 Task: Add the task  Improve loading speed of the app to the section Code Quality Sprint in the project TrimLine and add a Due Date to the respective task as 2023/12/12.
Action: Mouse moved to (48, 331)
Screenshot: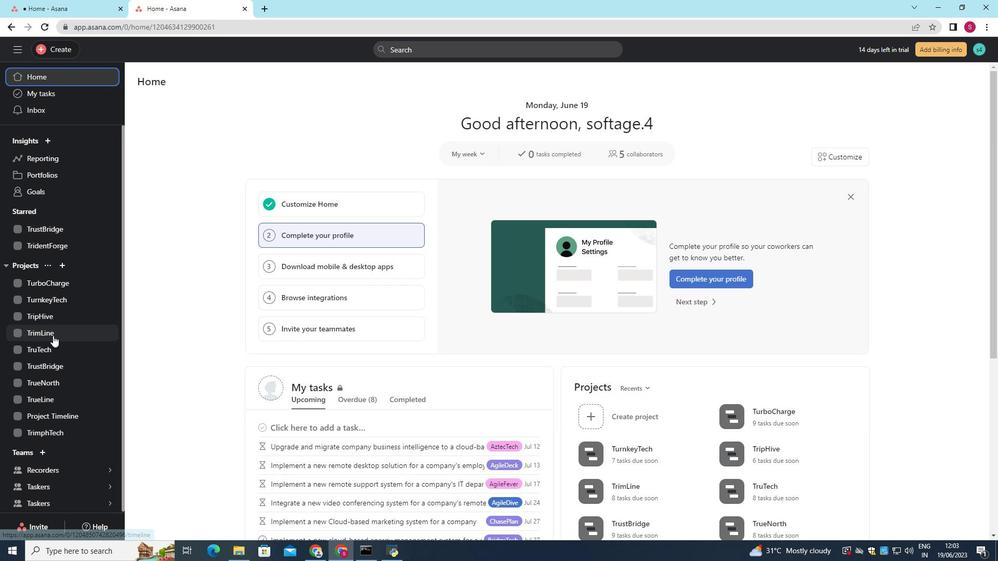 
Action: Mouse pressed left at (48, 331)
Screenshot: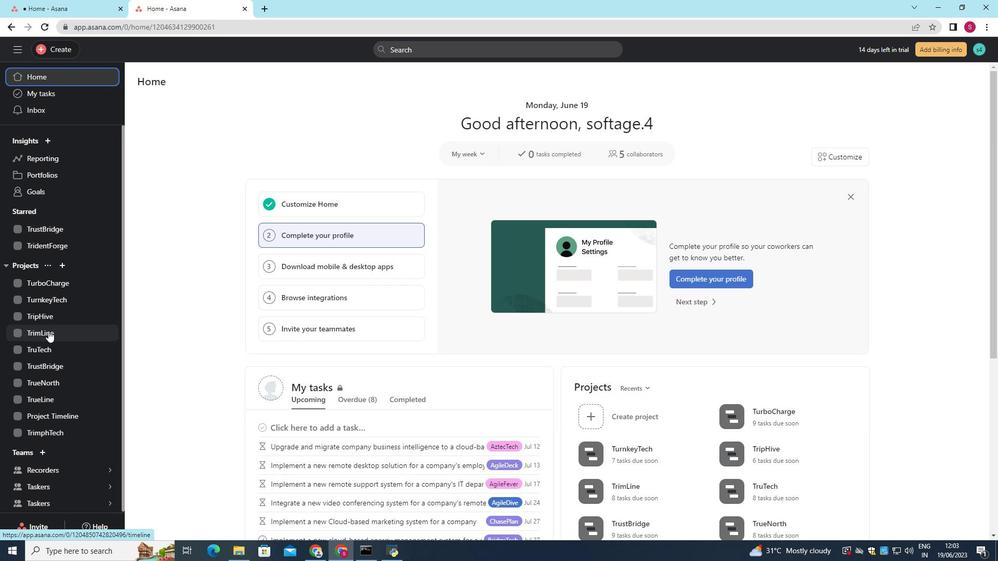 
Action: Mouse moved to (184, 106)
Screenshot: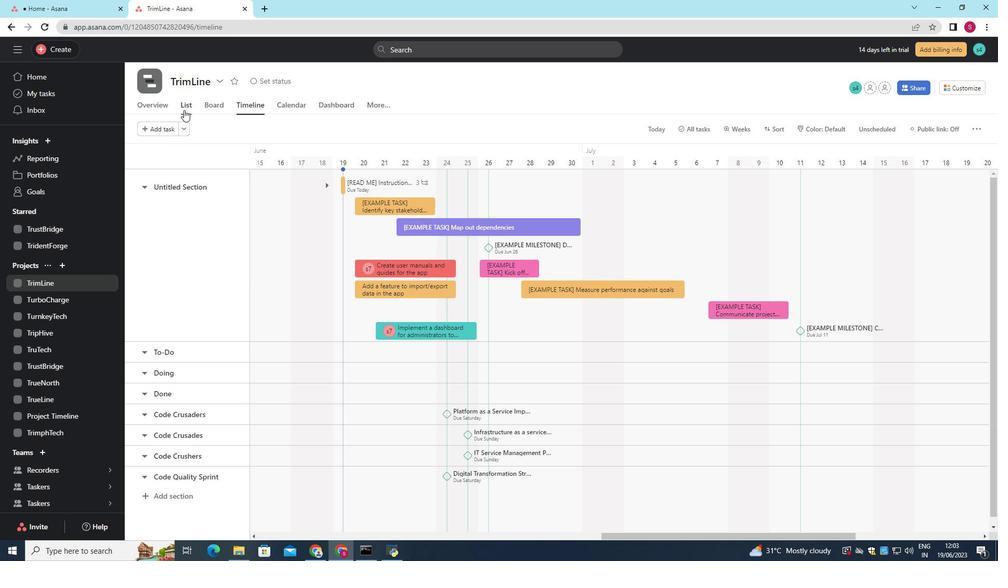 
Action: Mouse pressed left at (184, 106)
Screenshot: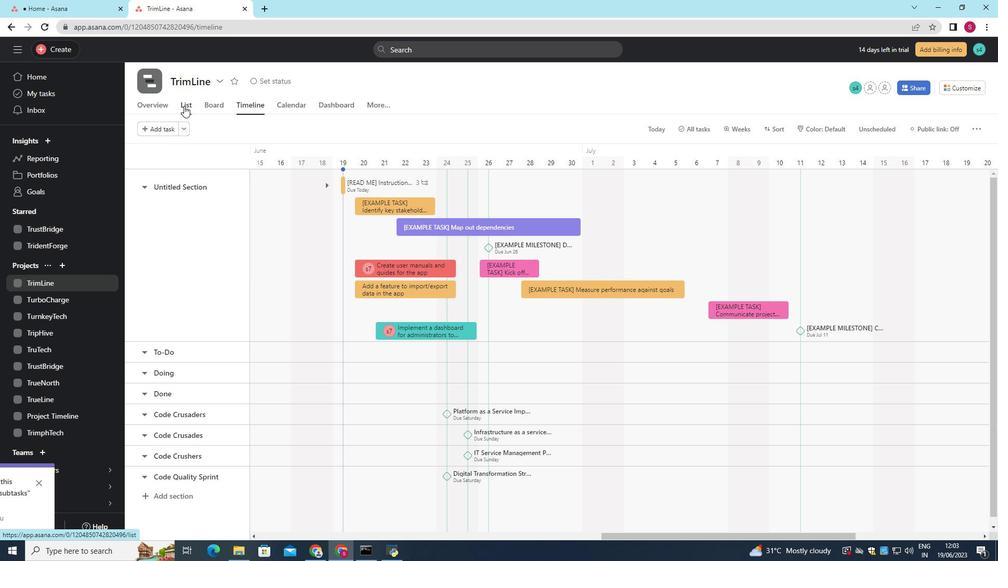 
Action: Mouse moved to (245, 383)
Screenshot: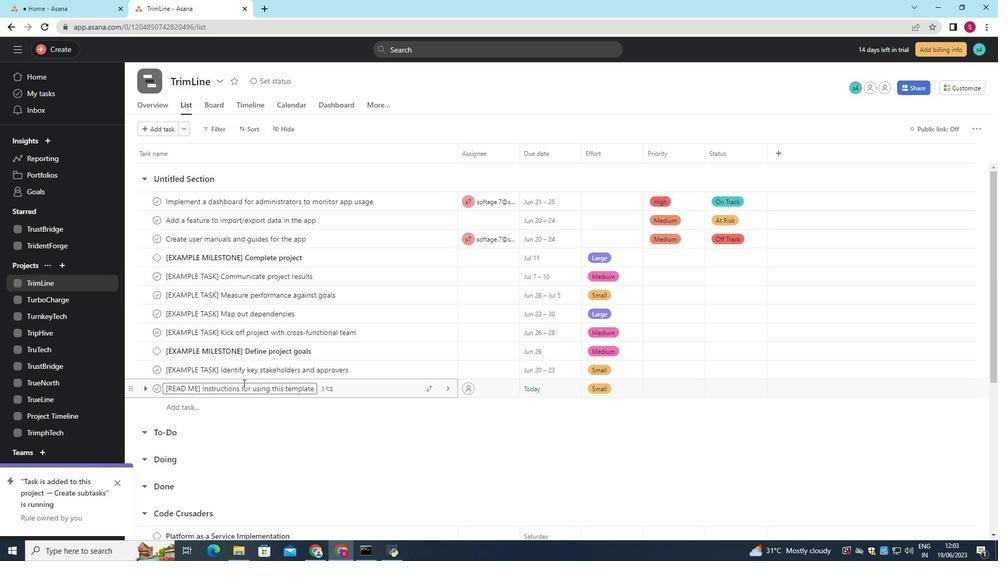 
Action: Mouse scrolled (245, 383) with delta (0, 0)
Screenshot: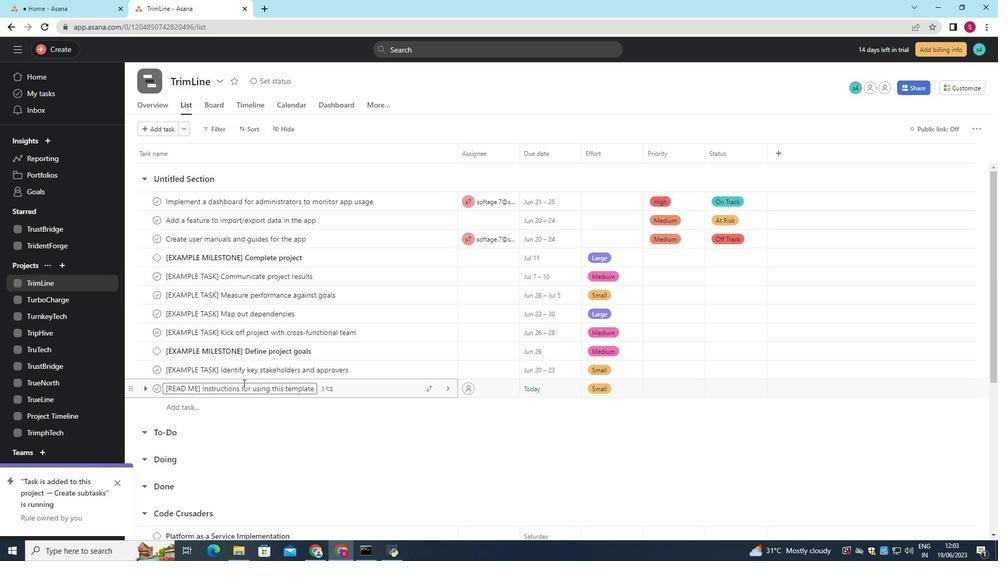 
Action: Mouse moved to (246, 383)
Screenshot: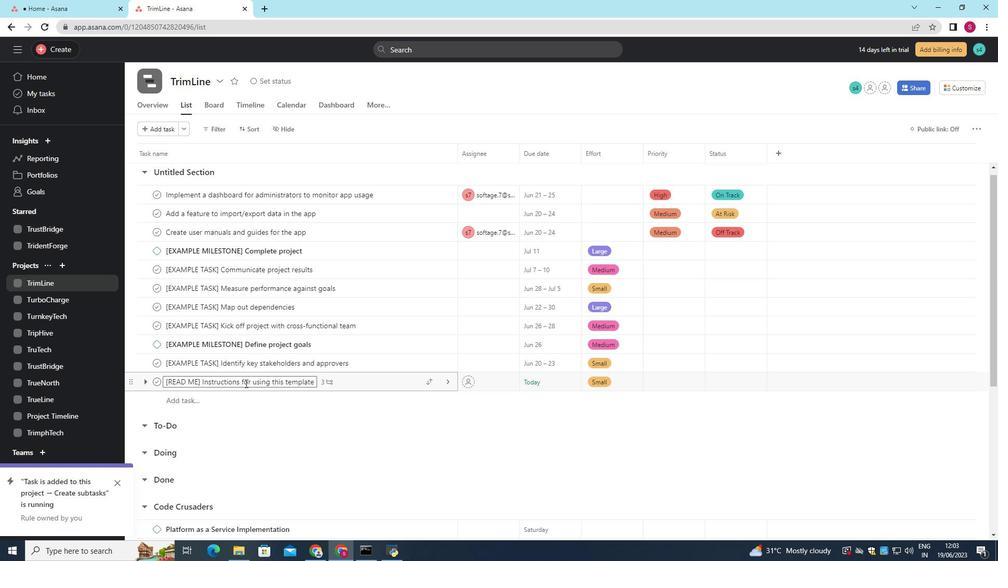 
Action: Mouse scrolled (245, 383) with delta (0, 0)
Screenshot: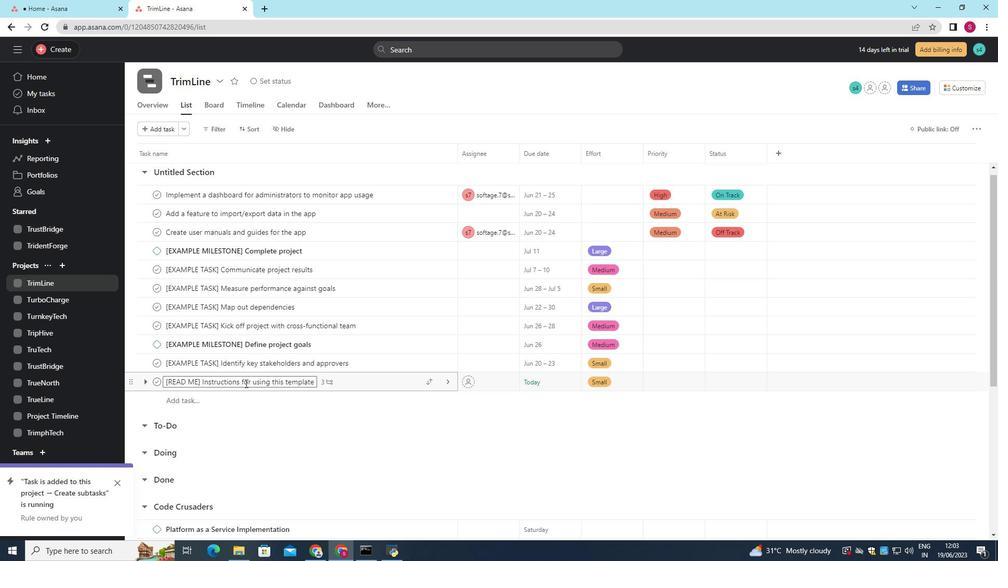 
Action: Mouse moved to (247, 383)
Screenshot: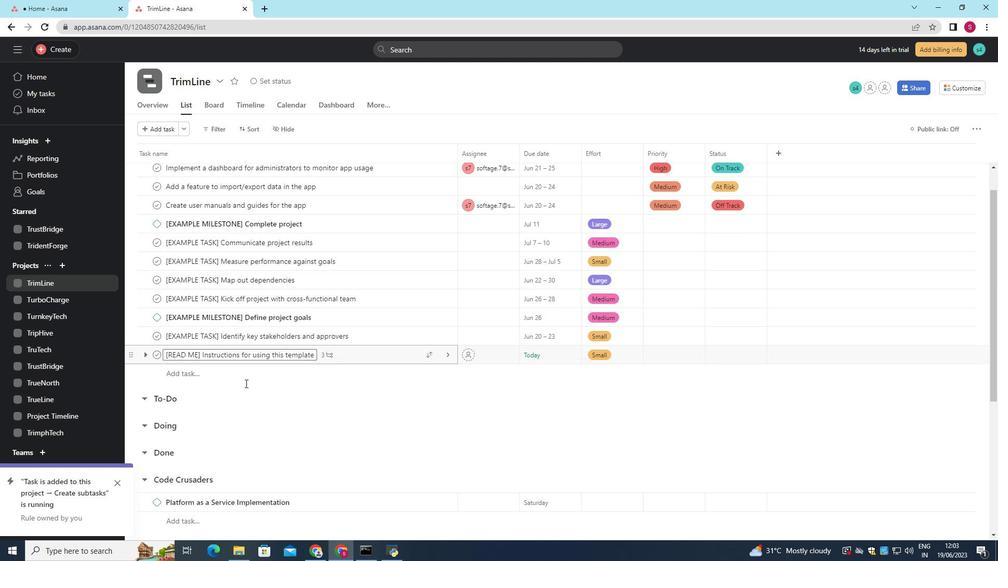
Action: Mouse scrolled (247, 383) with delta (0, 0)
Screenshot: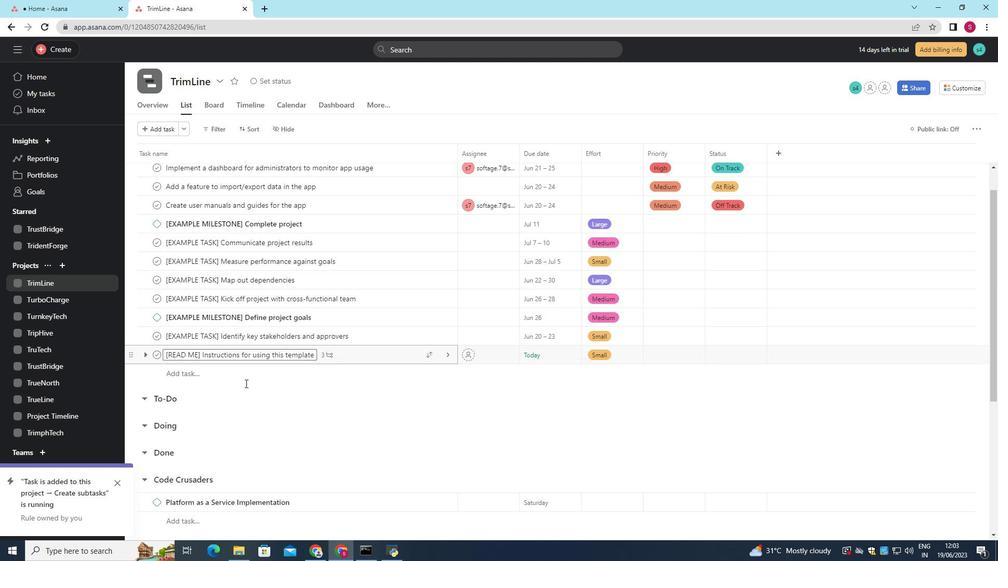 
Action: Mouse moved to (248, 383)
Screenshot: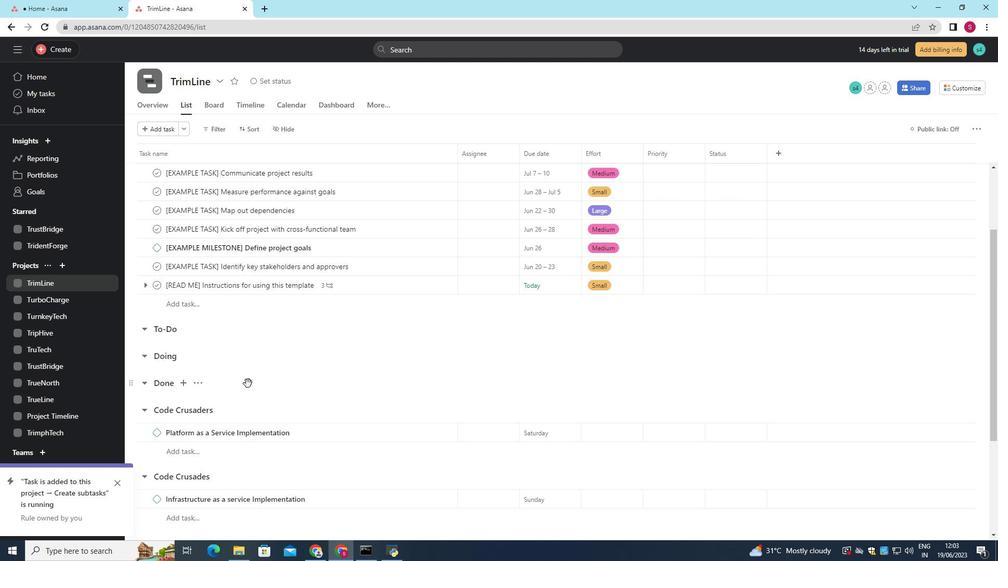 
Action: Mouse scrolled (248, 382) with delta (0, 0)
Screenshot: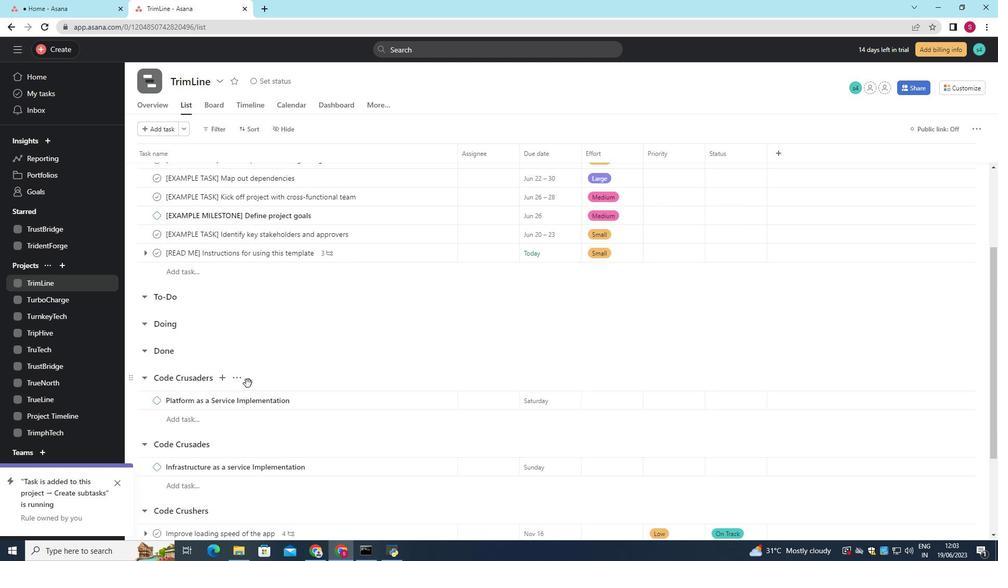 
Action: Mouse moved to (249, 380)
Screenshot: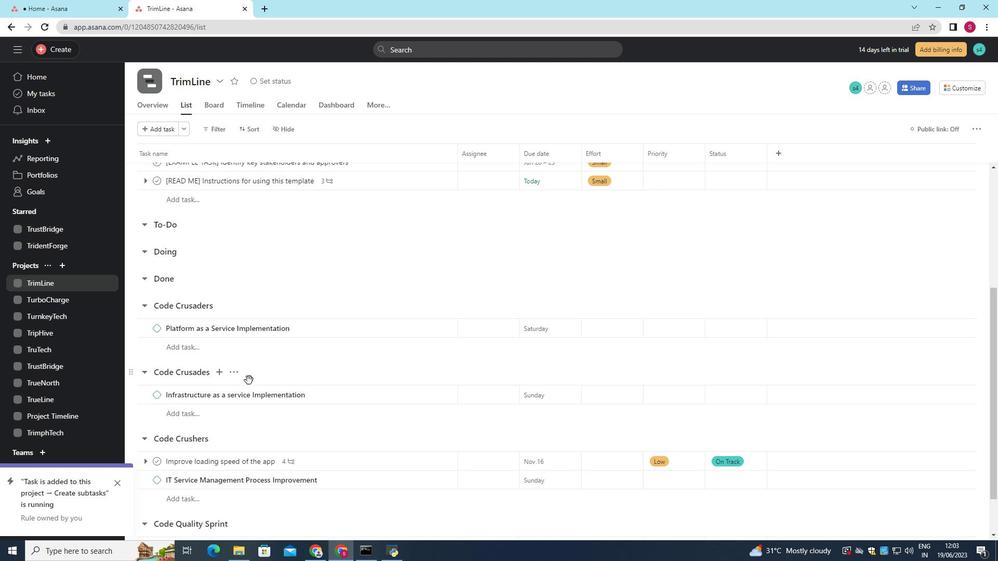 
Action: Mouse scrolled (249, 380) with delta (0, 0)
Screenshot: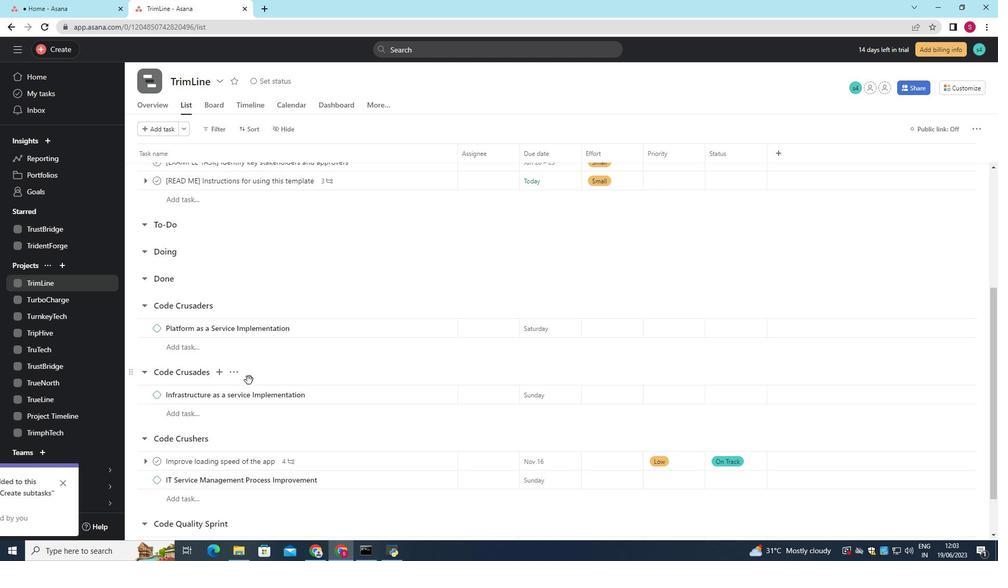 
Action: Mouse moved to (249, 380)
Screenshot: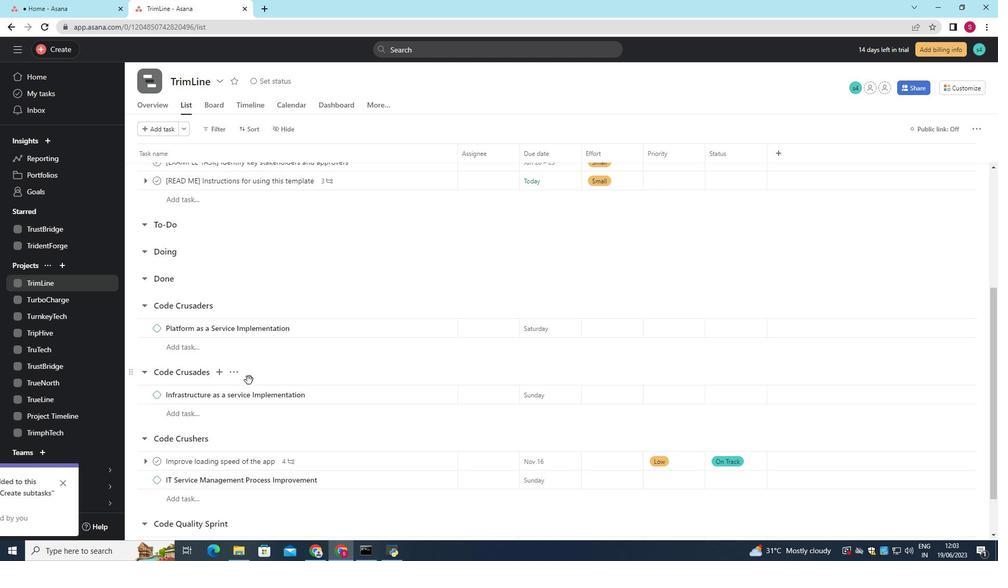 
Action: Mouse scrolled (249, 379) with delta (0, 0)
Screenshot: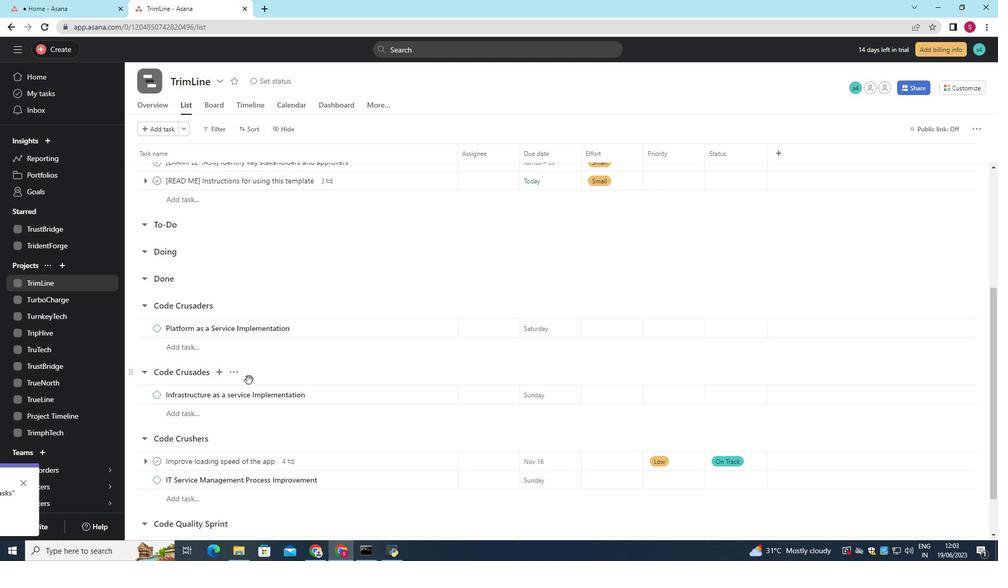 
Action: Mouse moved to (433, 405)
Screenshot: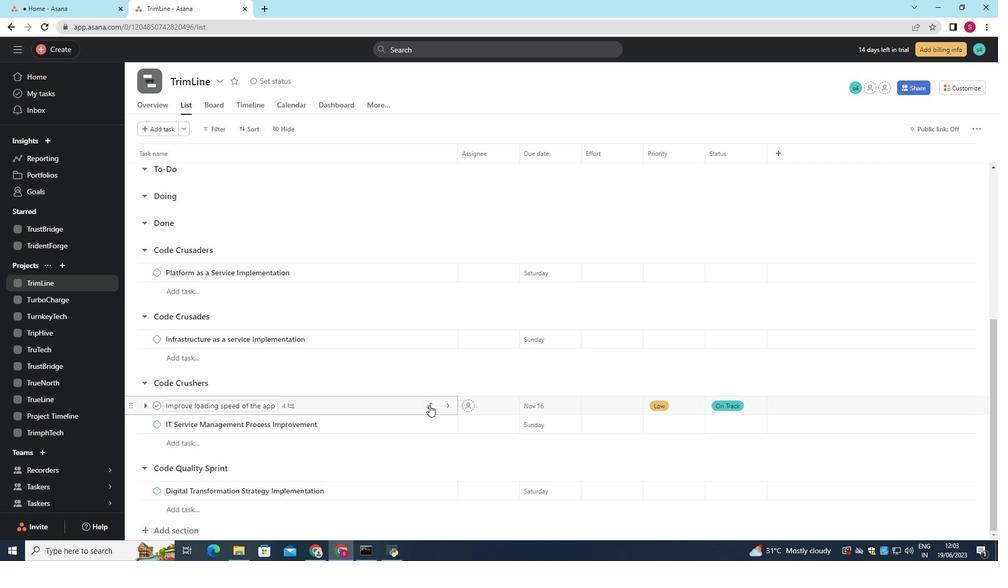 
Action: Mouse pressed left at (433, 405)
Screenshot: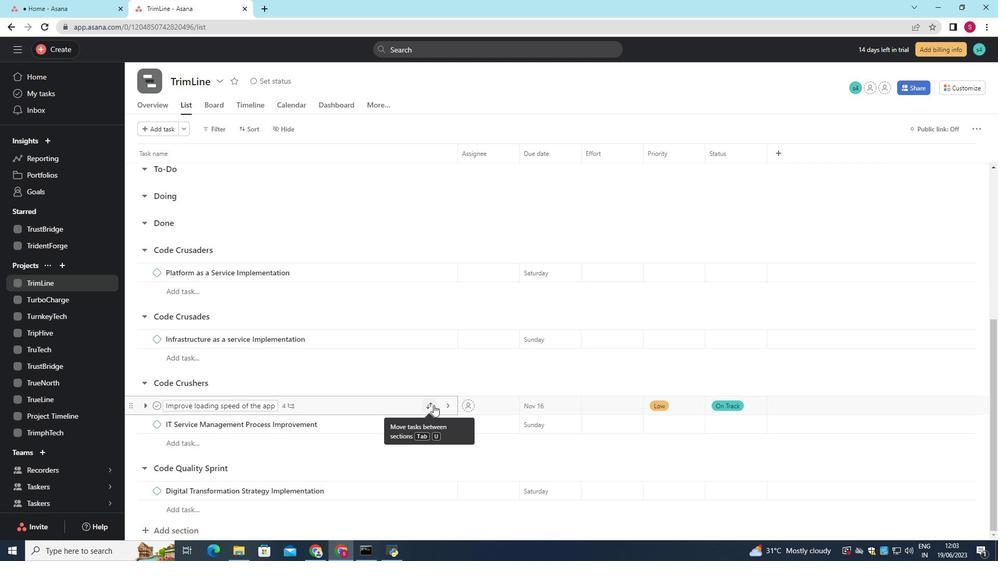 
Action: Mouse moved to (415, 388)
Screenshot: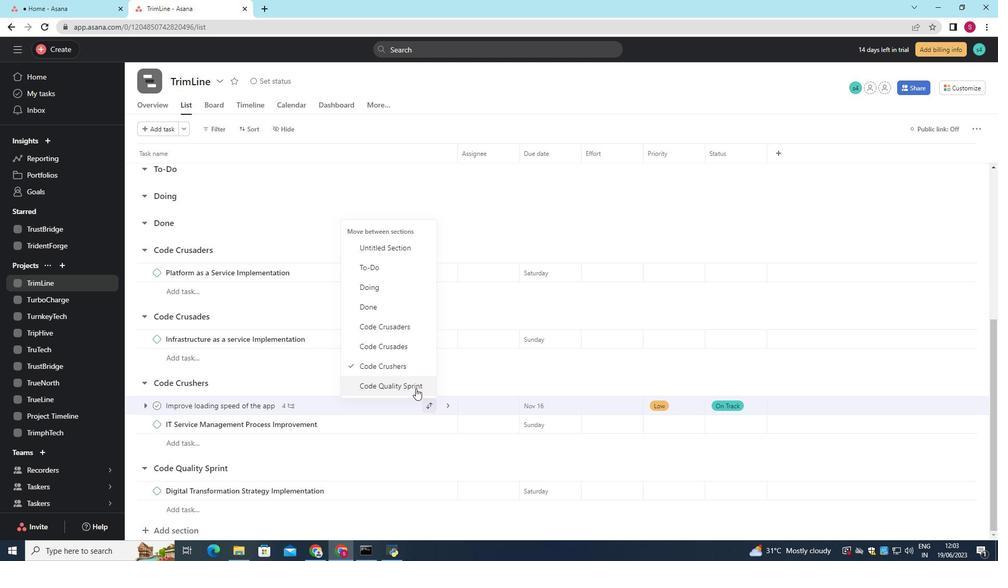 
Action: Mouse pressed left at (415, 388)
Screenshot: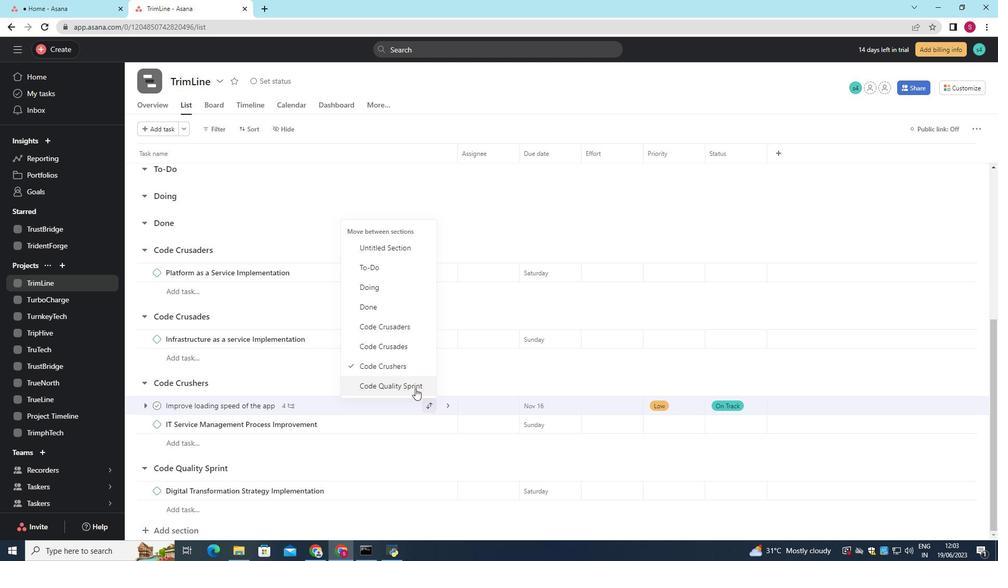 
Action: Mouse moved to (406, 394)
Screenshot: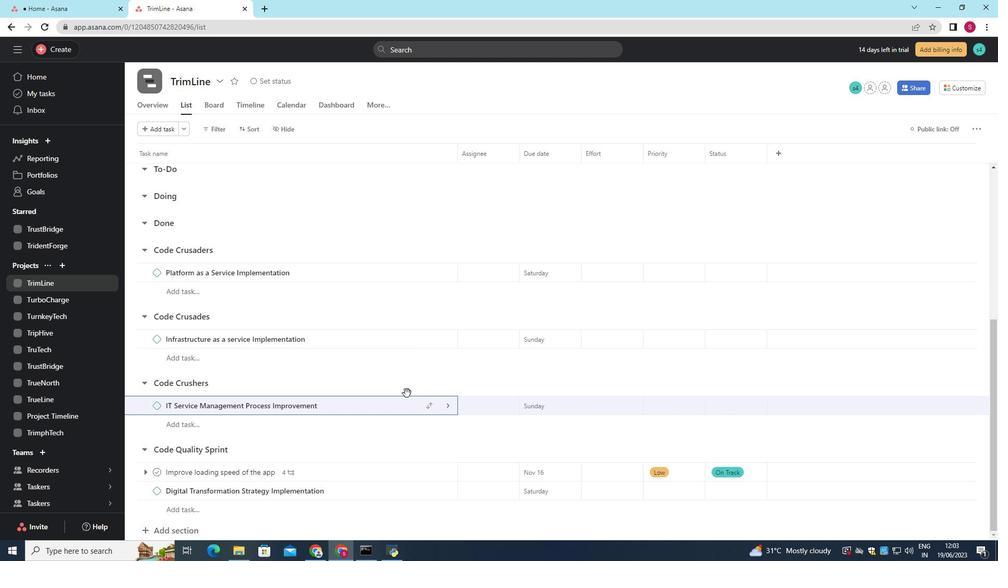 
Action: Mouse scrolled (406, 393) with delta (0, 0)
Screenshot: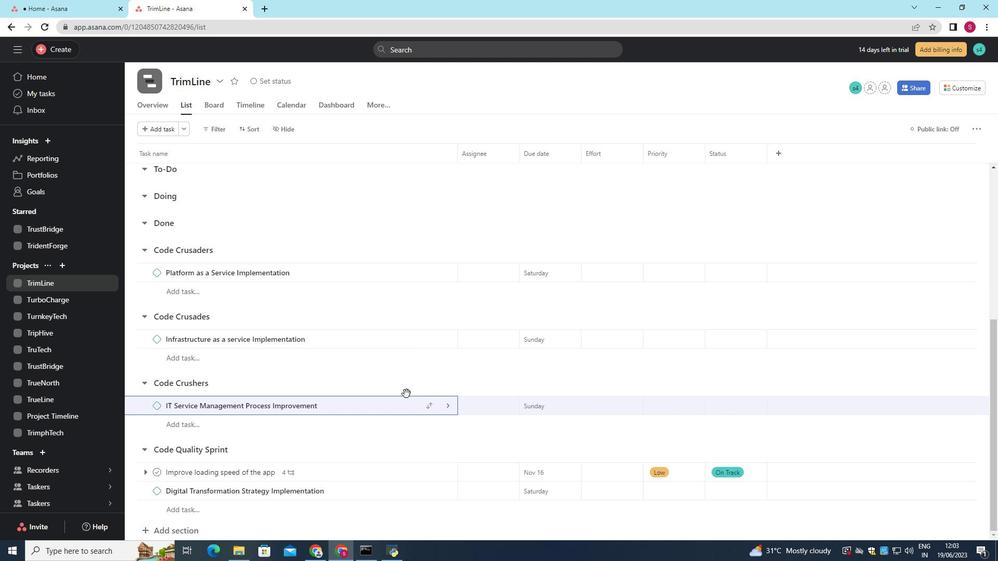 
Action: Mouse moved to (406, 394)
Screenshot: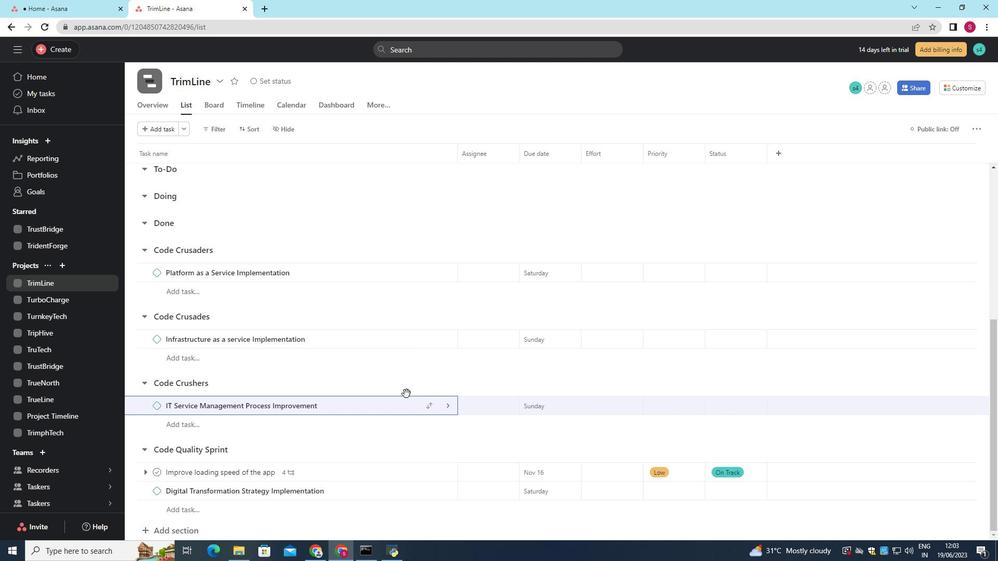 
Action: Mouse scrolled (406, 394) with delta (0, 0)
Screenshot: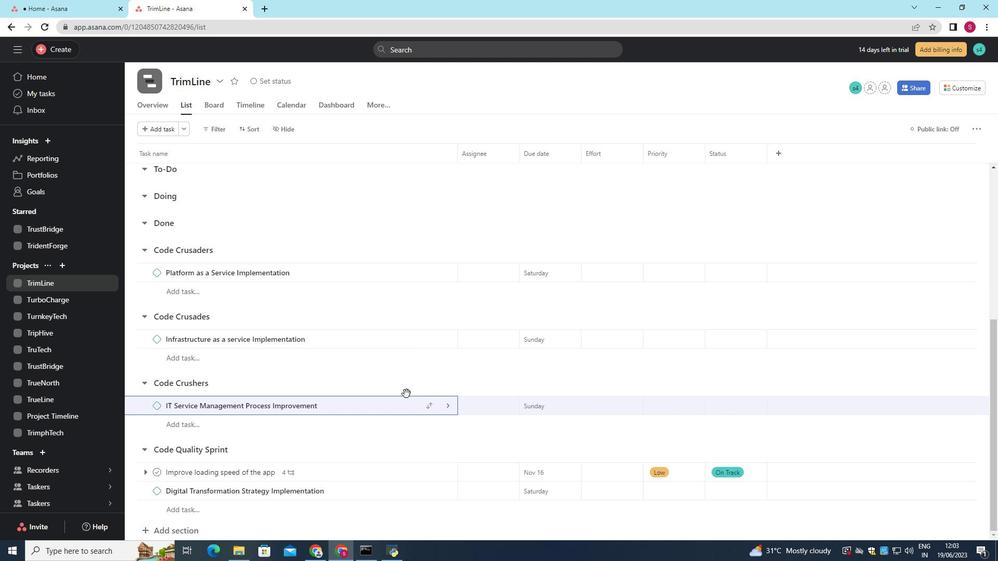 
Action: Mouse moved to (553, 472)
Screenshot: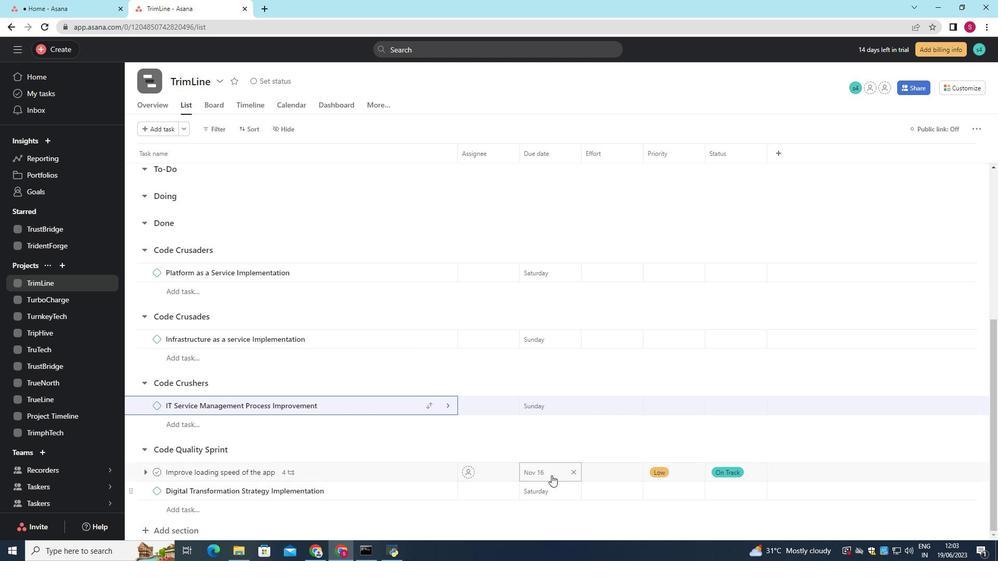 
Action: Mouse pressed left at (553, 472)
Screenshot: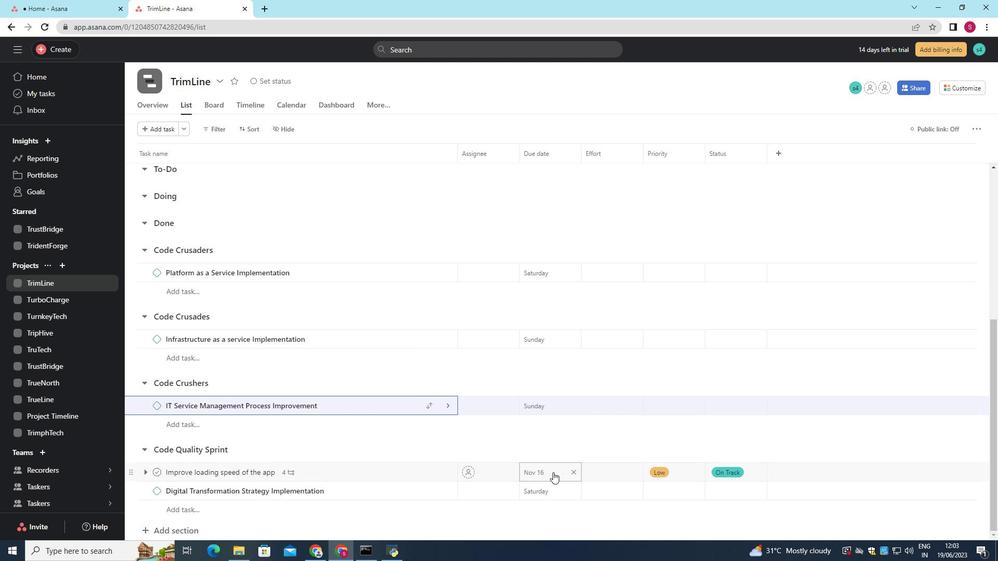
Action: Mouse moved to (512, 435)
Screenshot: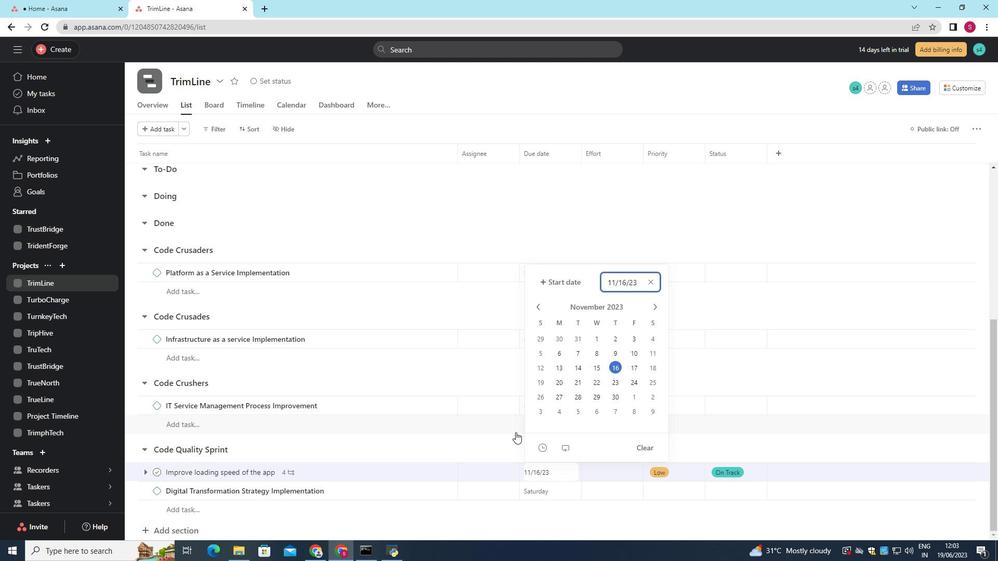 
Action: Key pressed <Key.backspace>
Screenshot: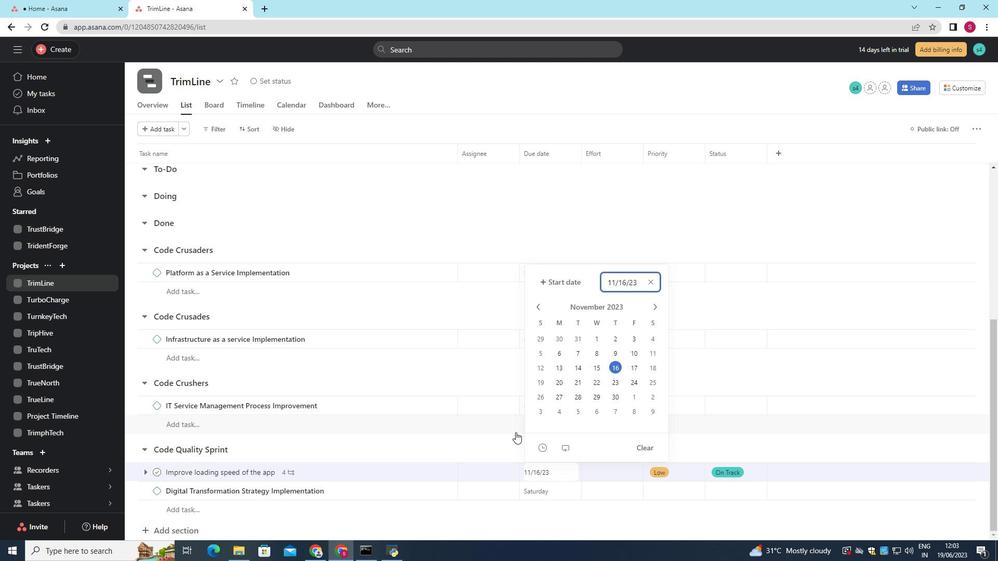
Action: Mouse moved to (506, 439)
Screenshot: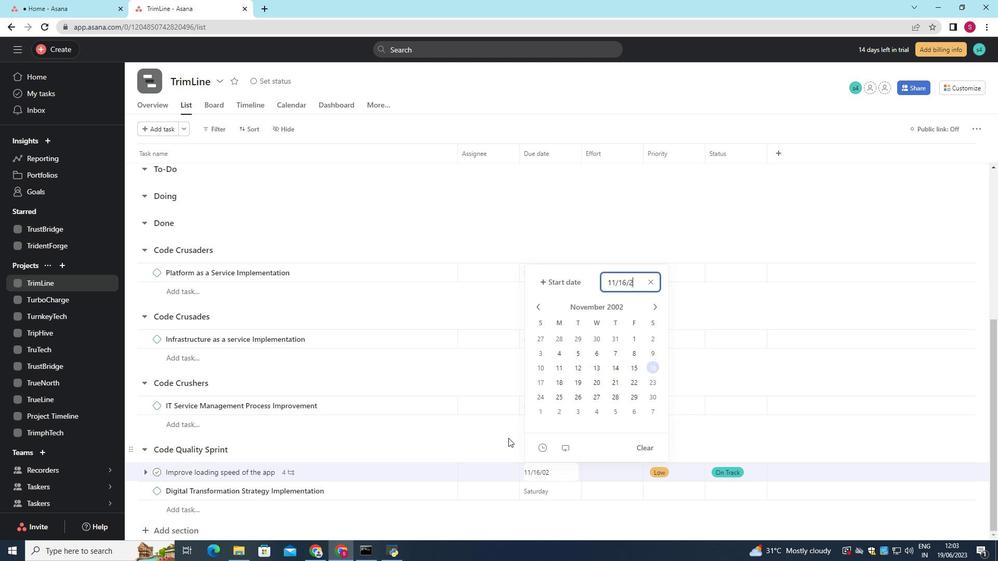 
Action: Key pressed <Key.backspace>
Screenshot: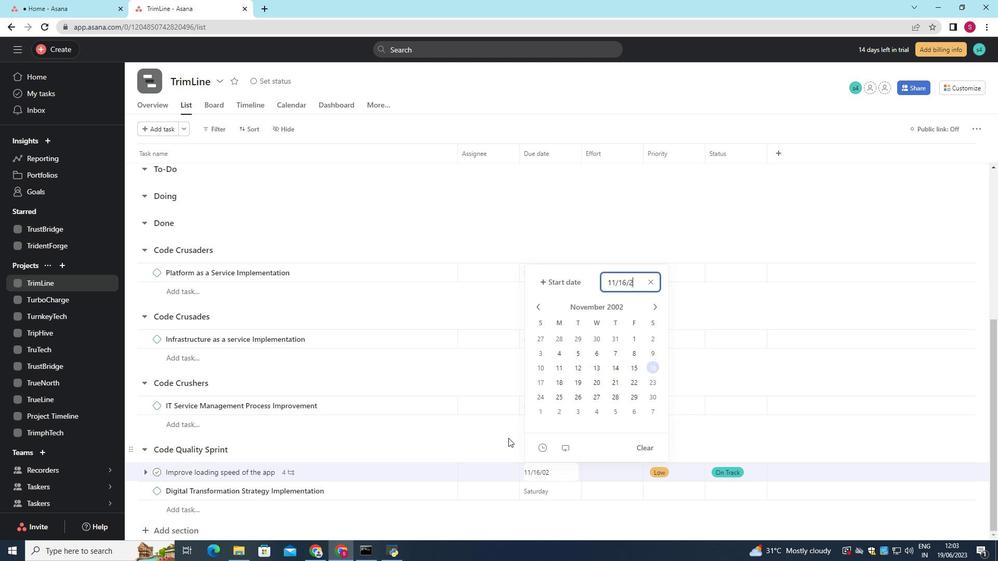 
Action: Mouse moved to (506, 439)
Screenshot: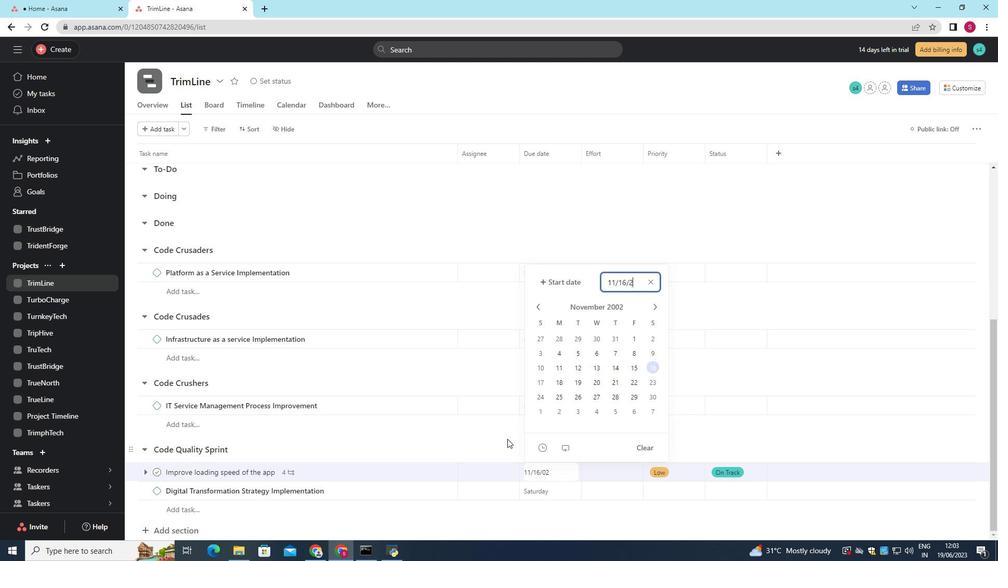 
Action: Key pressed <Key.backspace>
Screenshot: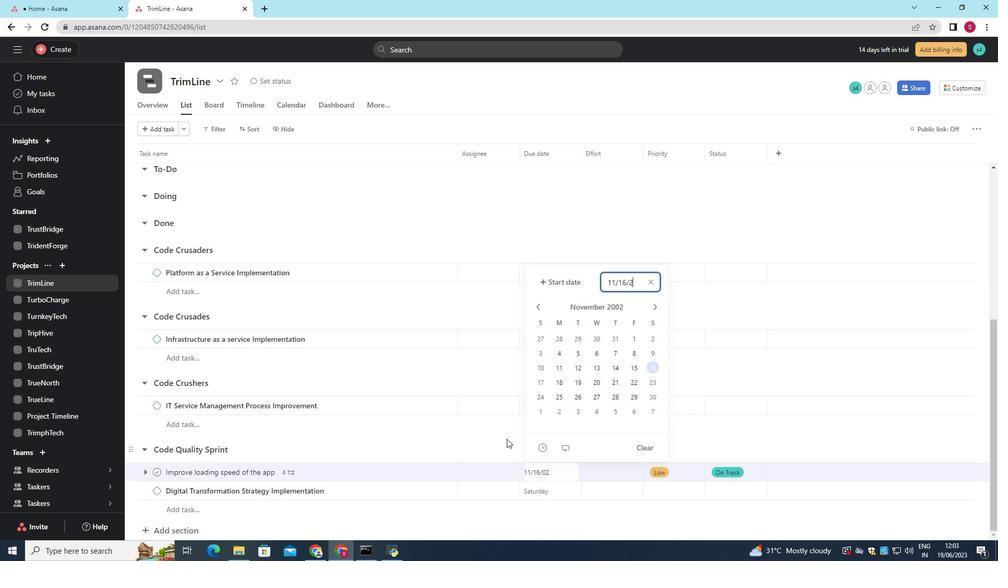 
Action: Mouse moved to (505, 440)
Screenshot: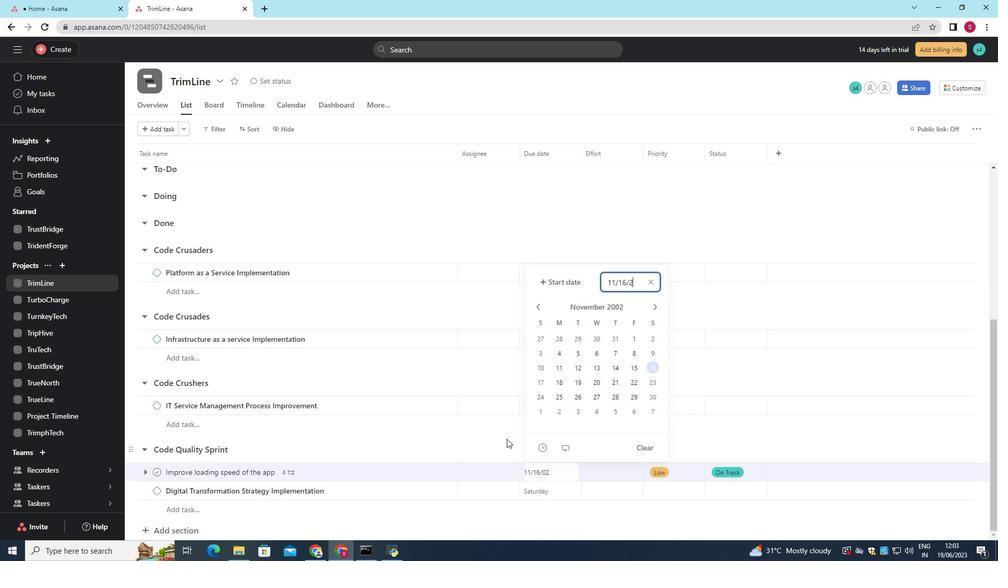 
Action: Key pressed <Key.backspace><Key.backspace><Key.backspace><Key.backspace><Key.backspace><Key.backspace><Key.backspace><Key.backspace><Key.backspace><Key.backspace><Key.backspace><Key.backspace>2023/12/12<Key.enter>
Screenshot: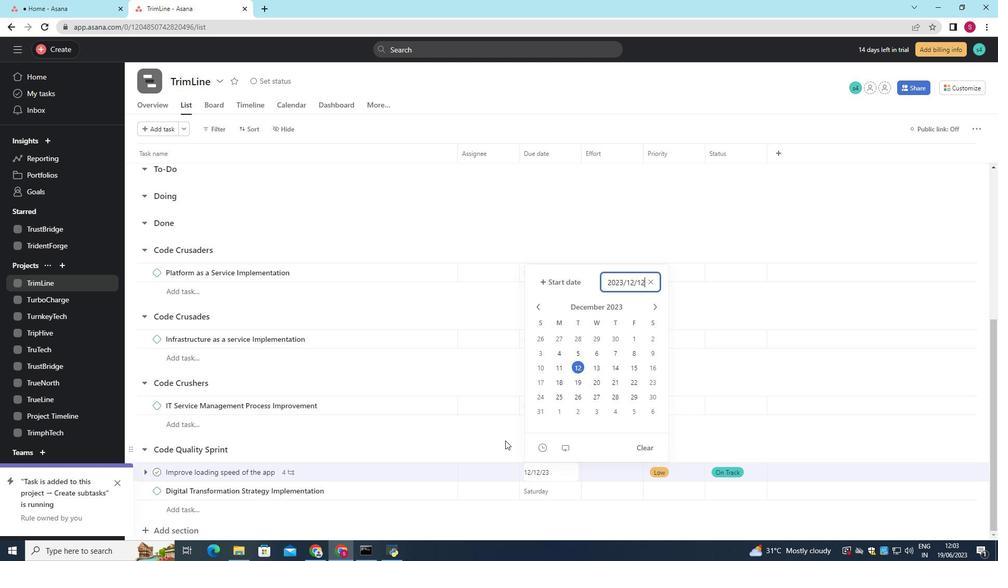 
Action: Mouse moved to (496, 447)
Screenshot: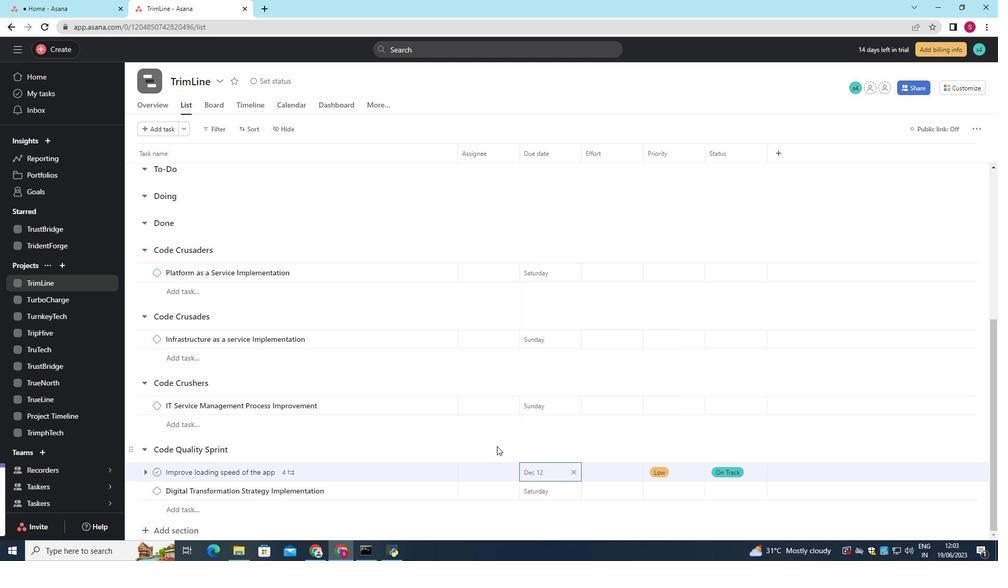 
